 Task: Metadata Manipulation: Edit and customize the title and description metadata of videos.
Action: Mouse moved to (580, 404)
Screenshot: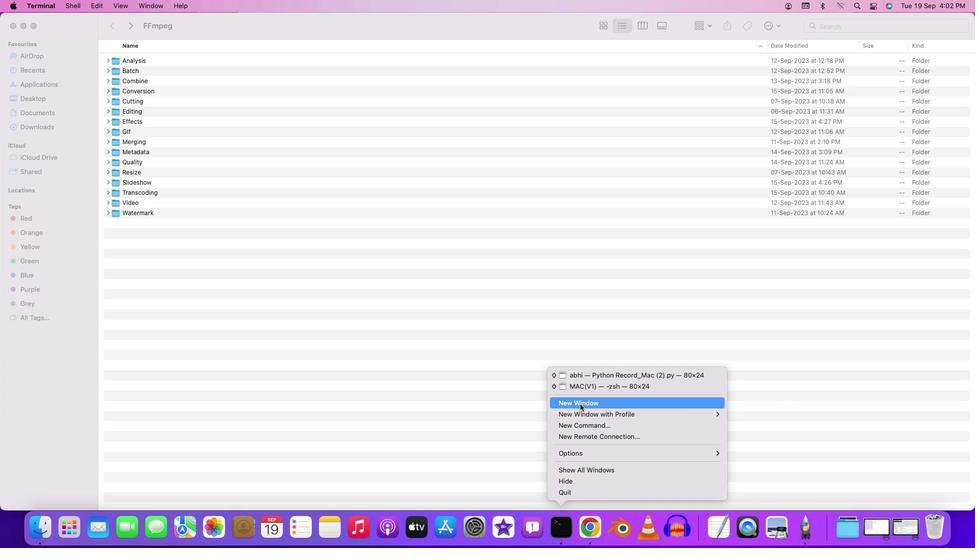 
Action: Mouse pressed left at (580, 404)
Screenshot: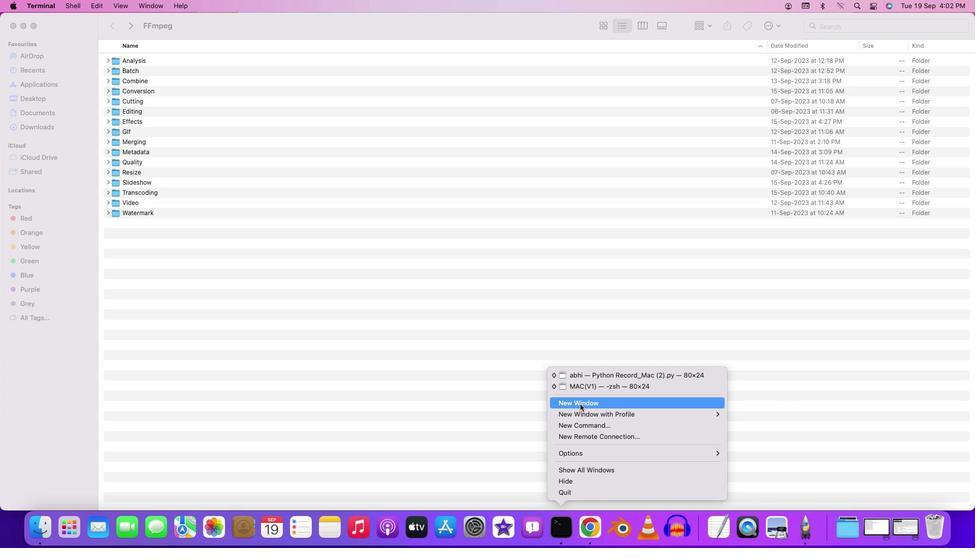 
Action: Mouse moved to (231, 20)
Screenshot: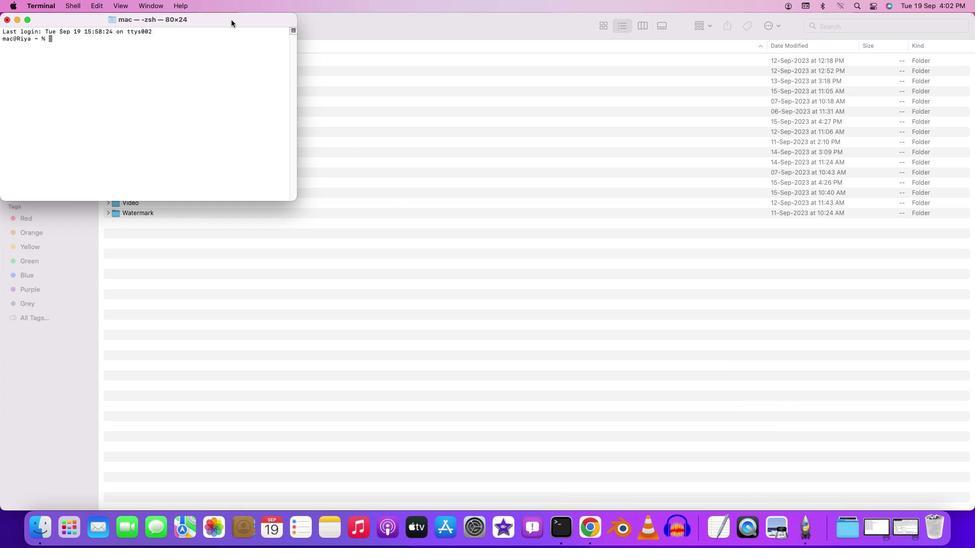 
Action: Mouse pressed left at (231, 20)
Screenshot: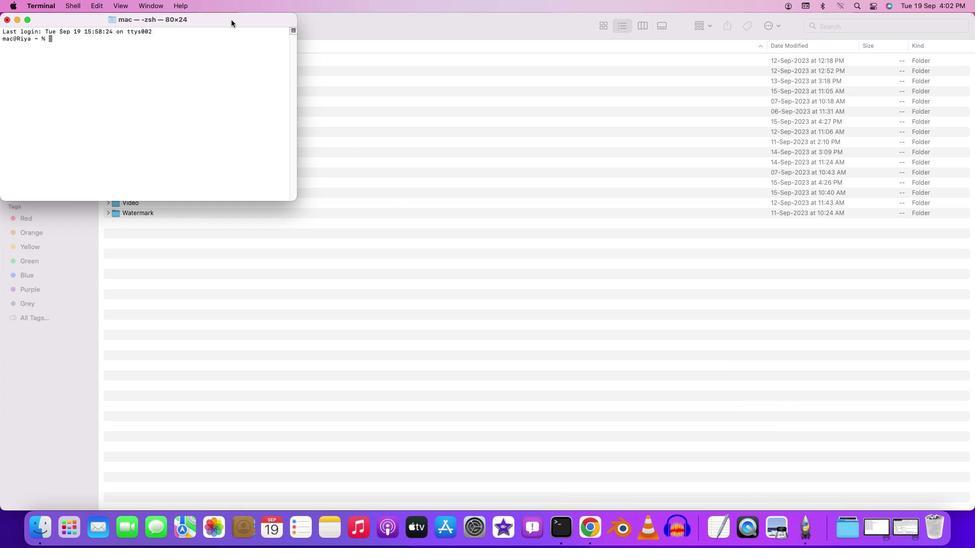 
Action: Mouse pressed left at (231, 20)
Screenshot: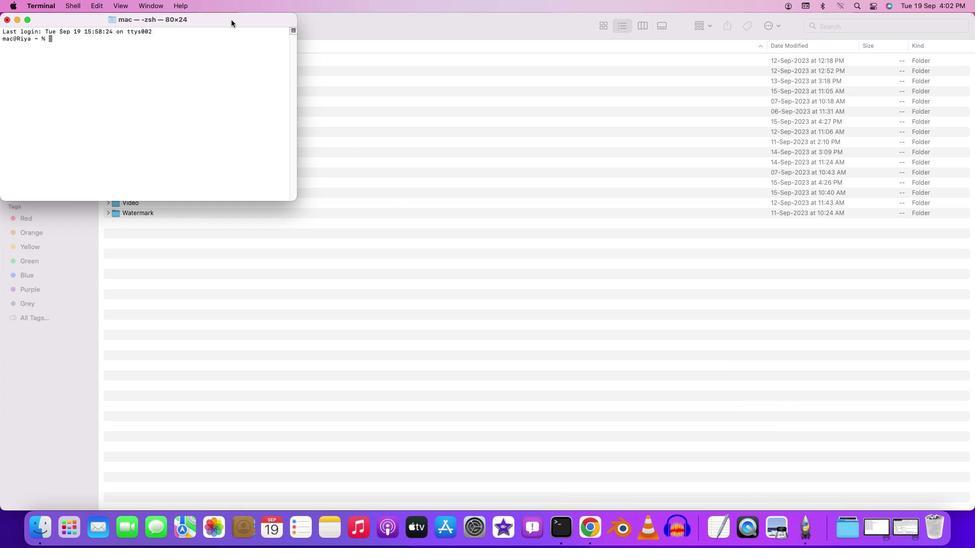 
Action: Mouse moved to (198, 56)
Screenshot: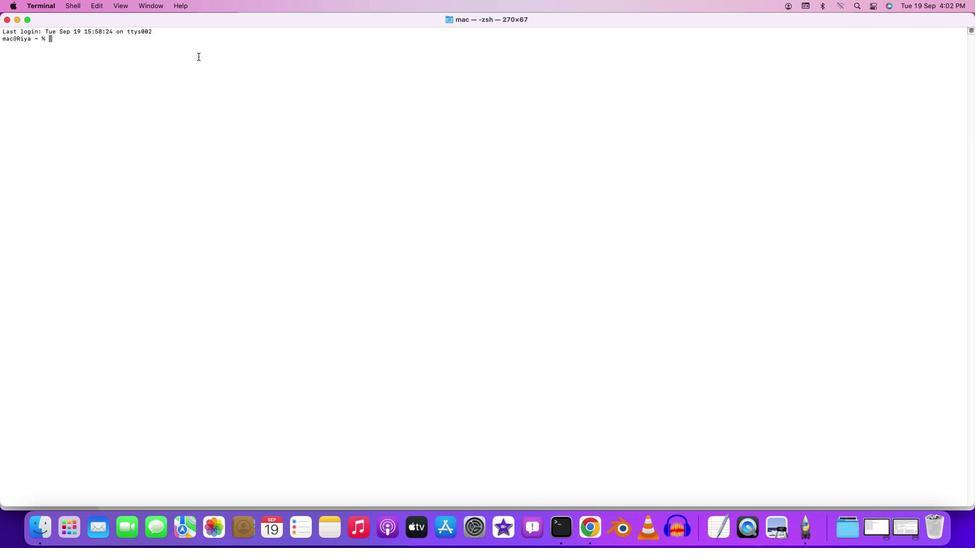 
Action: Mouse pressed left at (198, 56)
Screenshot: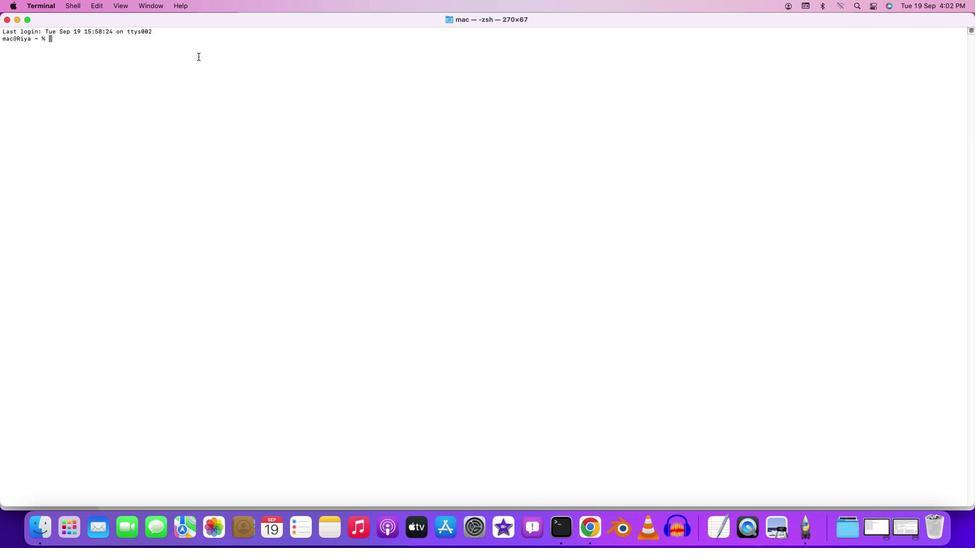 
Action: Key pressed 'c''d'Key.space'd''e''s''k''t''o''p'Key.enter'c''d'Key.space'f''f''m''p''e''g'Key.enter'c''d'Key.spaceKey.shift'B''a''t''c''h'Key.enter'c''d'Key.spaceKey.shift'V''i''d''e''o'Key.enter'f''f''m''p''e''g'Key.space'-''i'Key.space'i''n''p''u''t''.''m''p''4'Key.space'-''m''e''t''a''d''a''t''a'Key.space't''i''t''l''e''='Key.leftKey.leftKey.leftKey.leftKey.leftKey.leftKey.leftKey.leftKey.rightKey.rightKey.rightKey.rightKey.rightKey.rightKey.rightKey.rightKey.rightKey.rightKey.shift'"'Key.shift'H''o''m''e'Key.spaceKey.shift'A''l''o''n''e'Key.shift'"'Key.space'-''m''e''t''a''d''a''t''a'Key.space'd''e''s''c''r''i''p''t''i''o''n''='Key.shift'"''s'Key.backspace'a'Key.space'l''i'Key.backspace'o''n''e'Key.space'b''o''y'Key.space'f''o''r''g''o''t''t''e''n'Key.space'a''t'Key.space'h''o''m''e'Key.spaceKey.backspaceKey.shift'"'Key.left',''s''u''r''v''i''e''s'Key.space't'Key.backspace't''h''e'Key.space'n''i''g''h''t'Key.rightKey.rightKey.space'-''c'Key.shift':''v'Key.space'c''o''p''y'Key.space'-''c'Key.shift':''a'Key.space'c''o''p''y'Key.space'o''u''t''p''u''t'Key.shift'_''m''e''t''d''a''t''a'Key.spaceKey.backspaceKey.shift'_''c''u''s''t''i''o'Key.backspaceKey.backspace'o''m''i''s''e''d''.''m''p''4'Key.enter
Screenshot: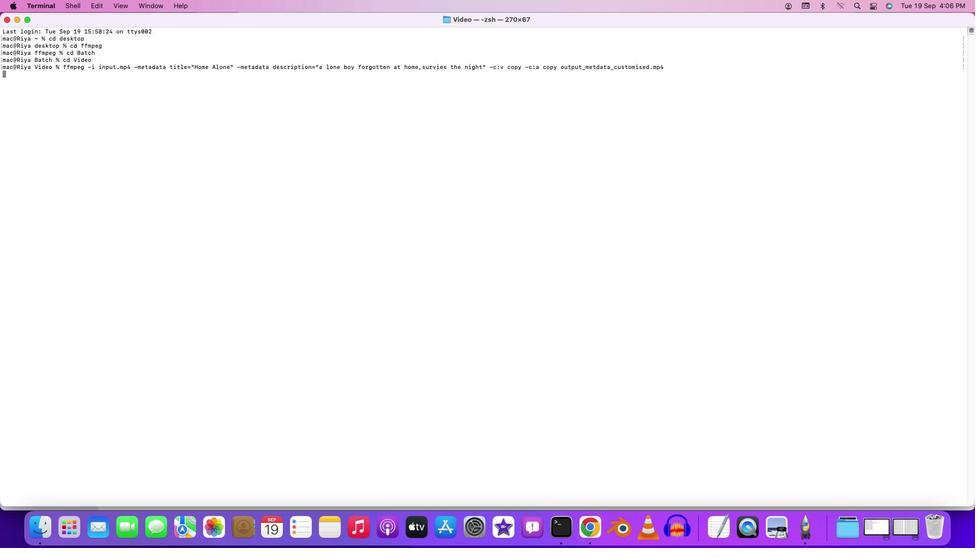 
Action: Mouse moved to (453, 438)
Screenshot: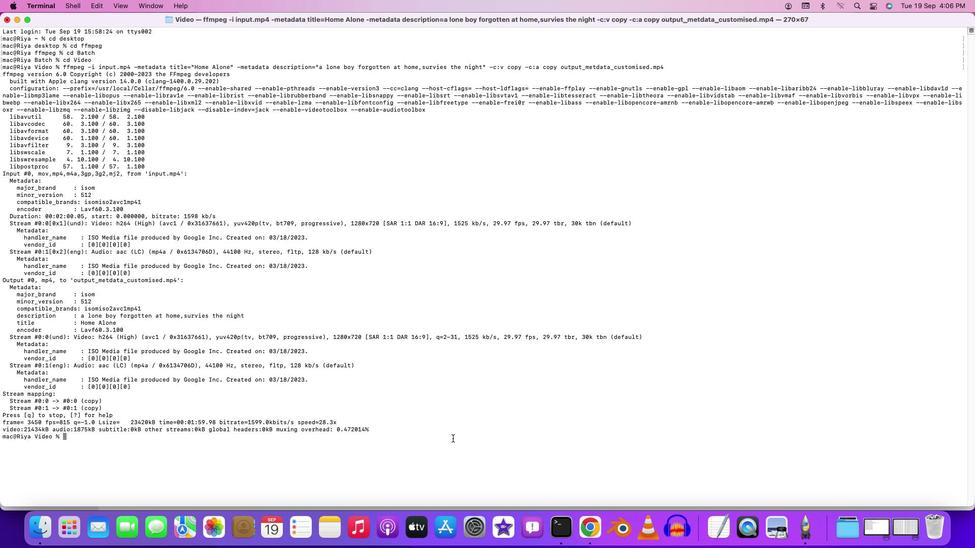 
